 Task: Create Card Software Performance Review in Board IT Service Desk Best Practices to Workspace Flight Bookings. Create Card Physics Conference Review in Board Customer Feedback Collection and Analysis to Workspace Flight Bookings. Create Card Software Maintenance Review in Board Social Media Influencer Giveaway Strategy and Execution to Workspace Flight Bookings
Action: Mouse moved to (76, 316)
Screenshot: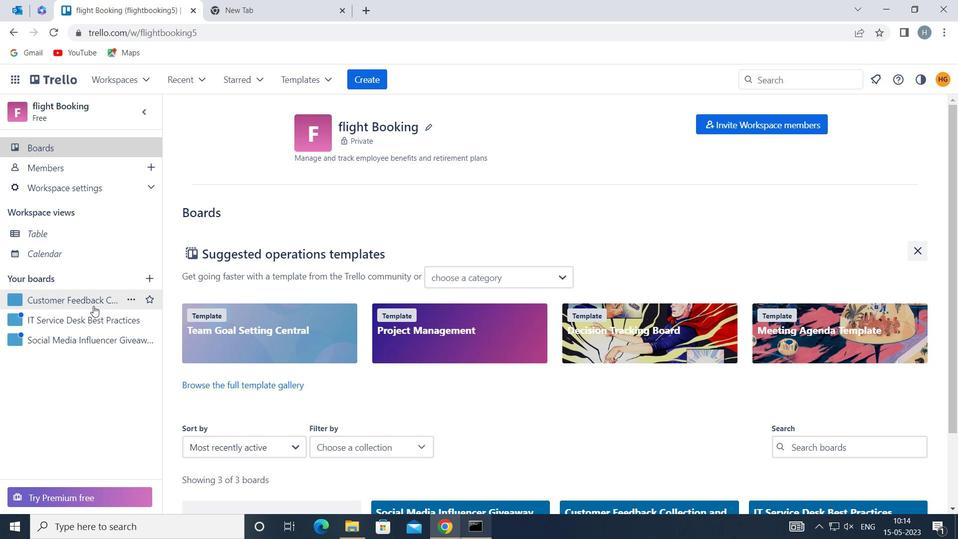 
Action: Mouse pressed left at (76, 316)
Screenshot: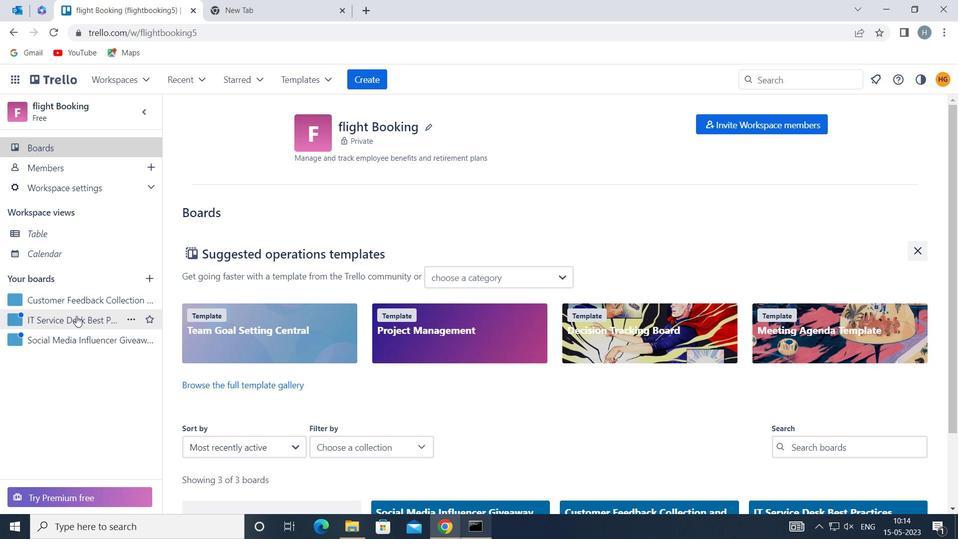 
Action: Mouse moved to (603, 180)
Screenshot: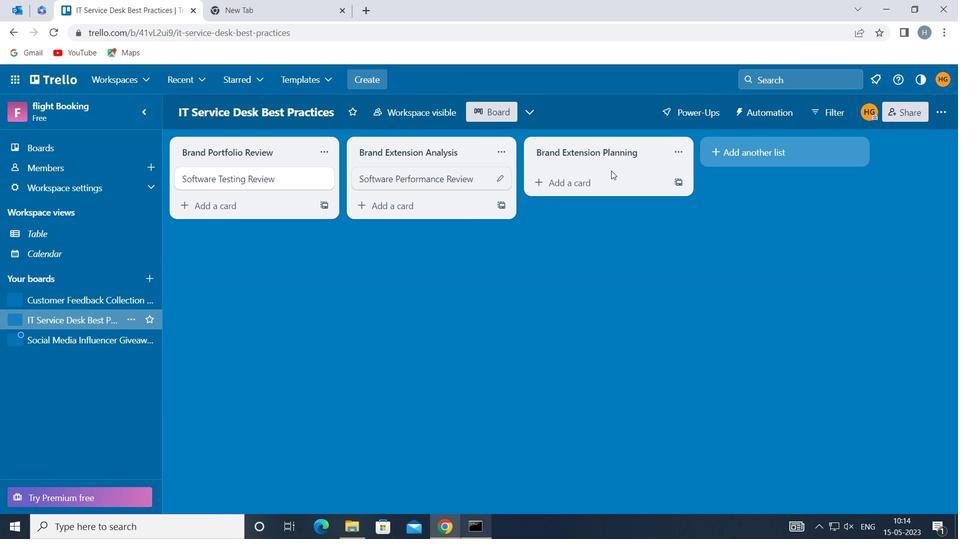
Action: Mouse pressed left at (603, 180)
Screenshot: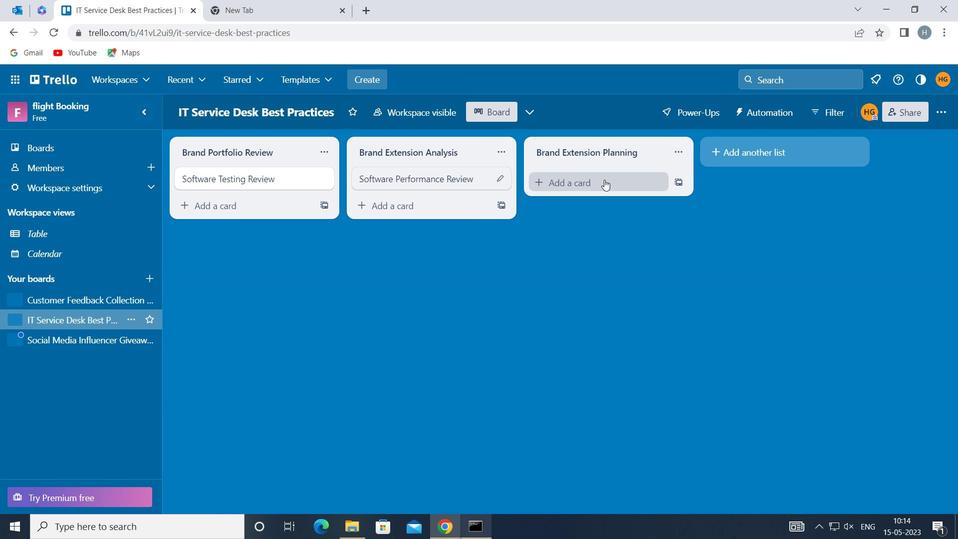 
Action: Key pressed <Key.shift>SOFTWARE<Key.space><Key.shift>PERFORMANCE<Key.space><Key.shift>REVIEW
Screenshot: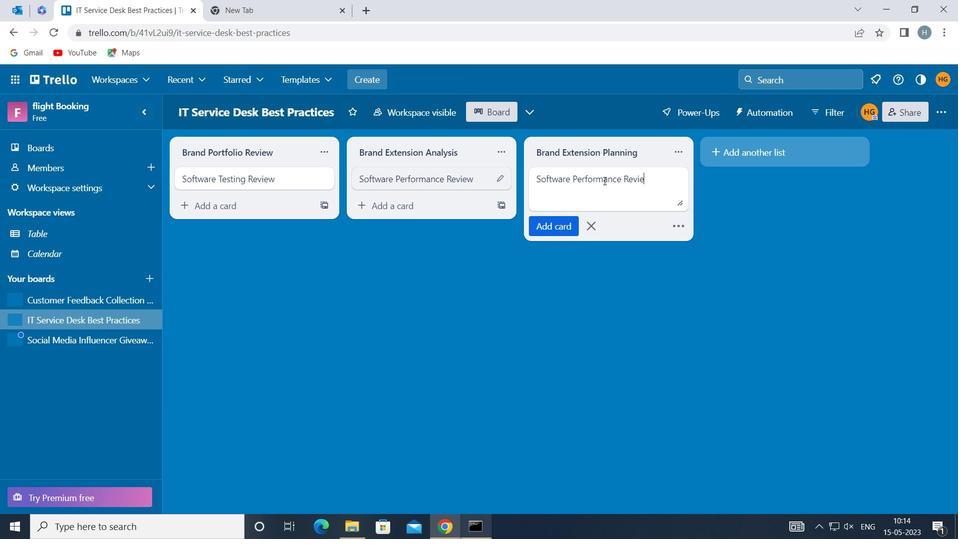 
Action: Mouse moved to (544, 225)
Screenshot: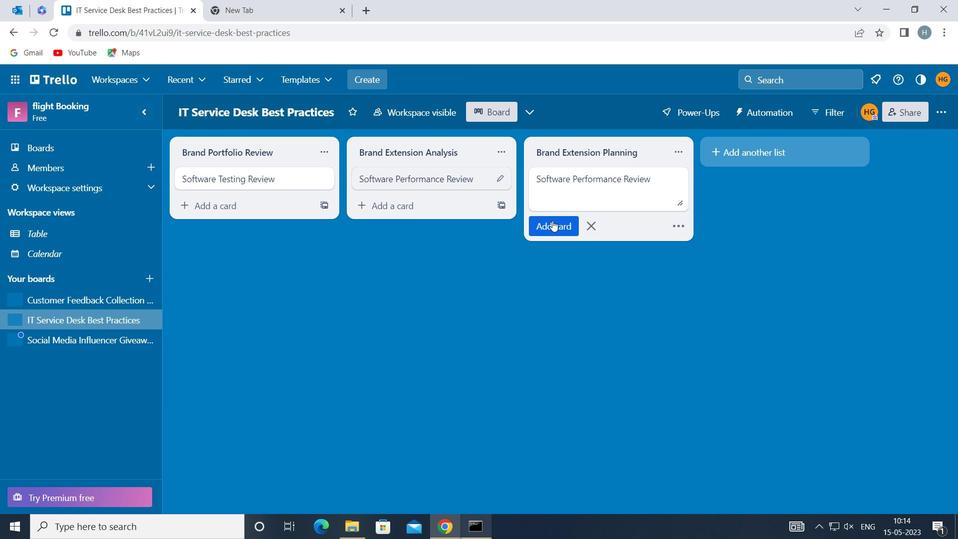 
Action: Mouse pressed left at (544, 225)
Screenshot: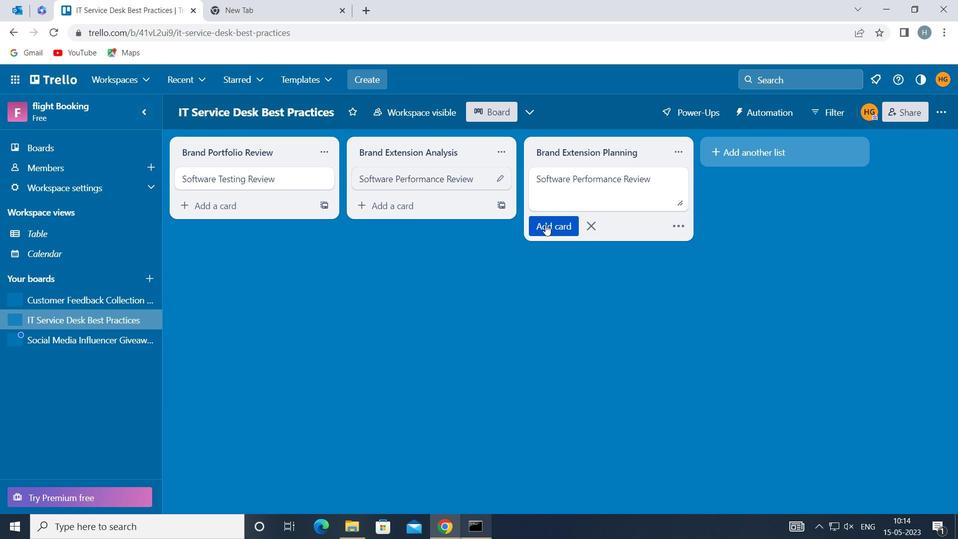 
Action: Mouse moved to (434, 299)
Screenshot: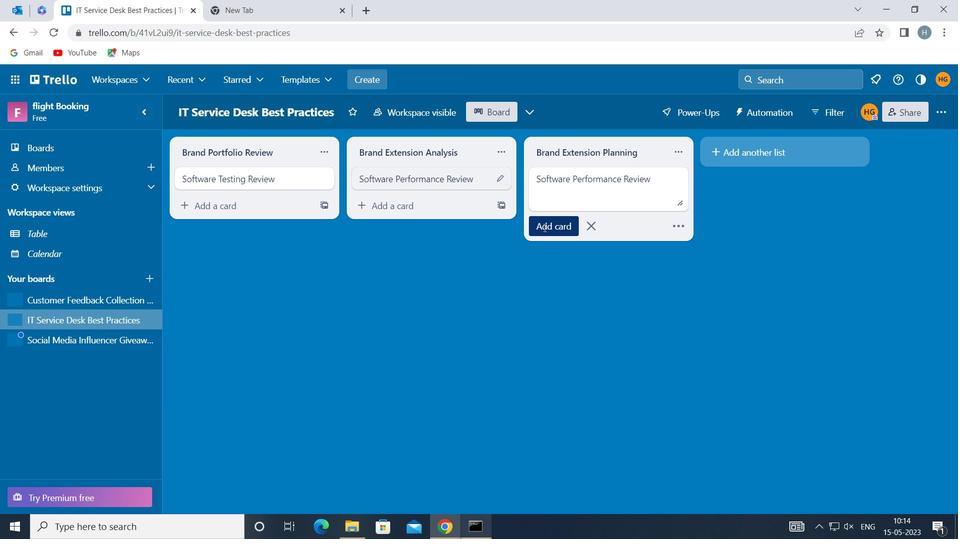 
Action: Mouse pressed left at (434, 299)
Screenshot: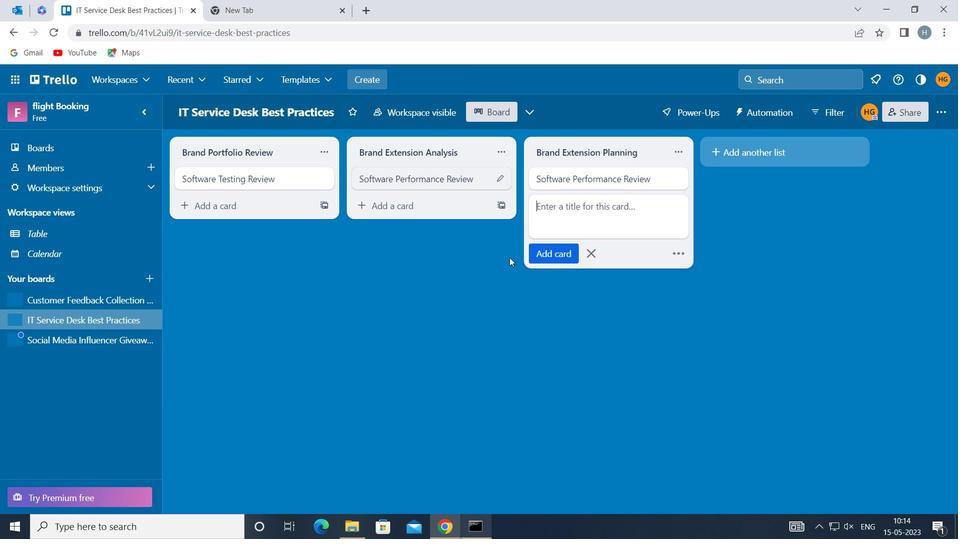 
Action: Mouse moved to (29, 303)
Screenshot: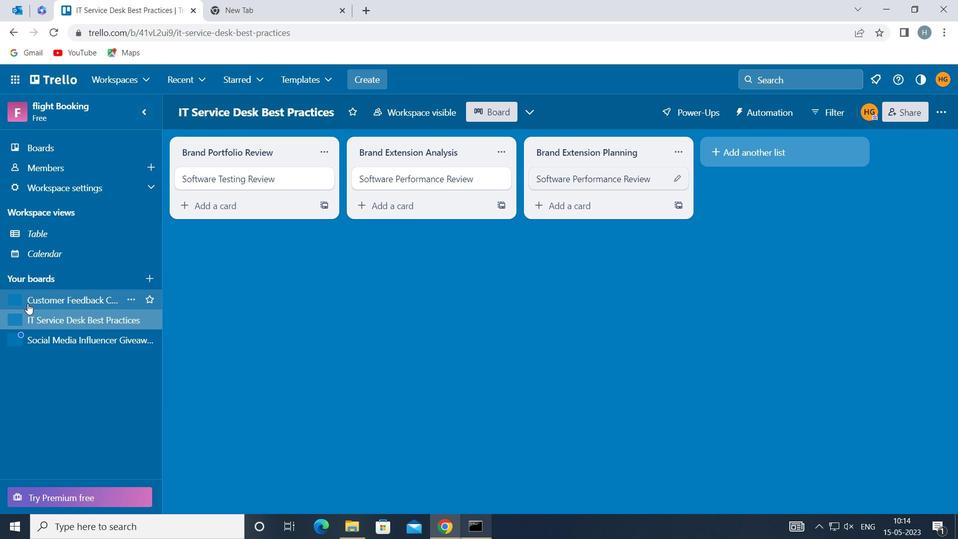 
Action: Mouse pressed left at (29, 303)
Screenshot: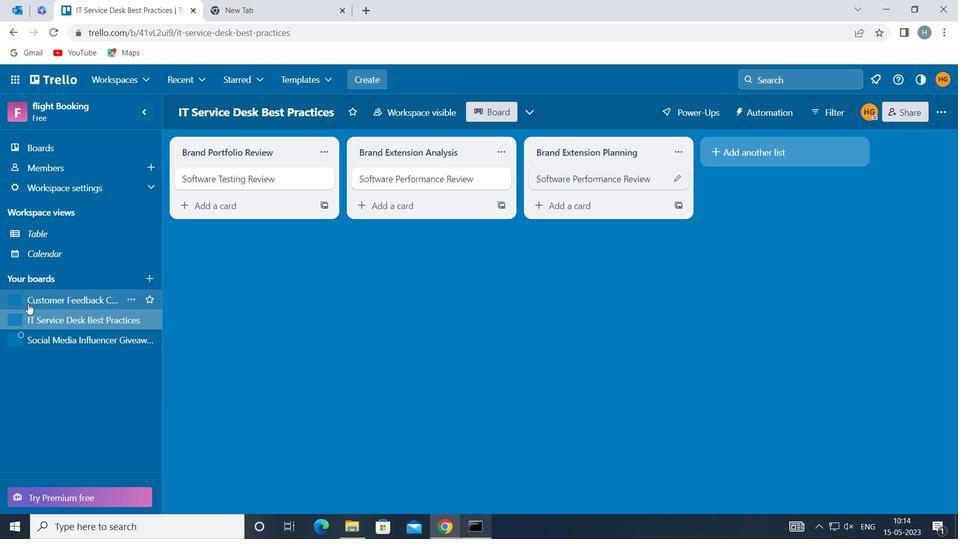 
Action: Mouse moved to (592, 186)
Screenshot: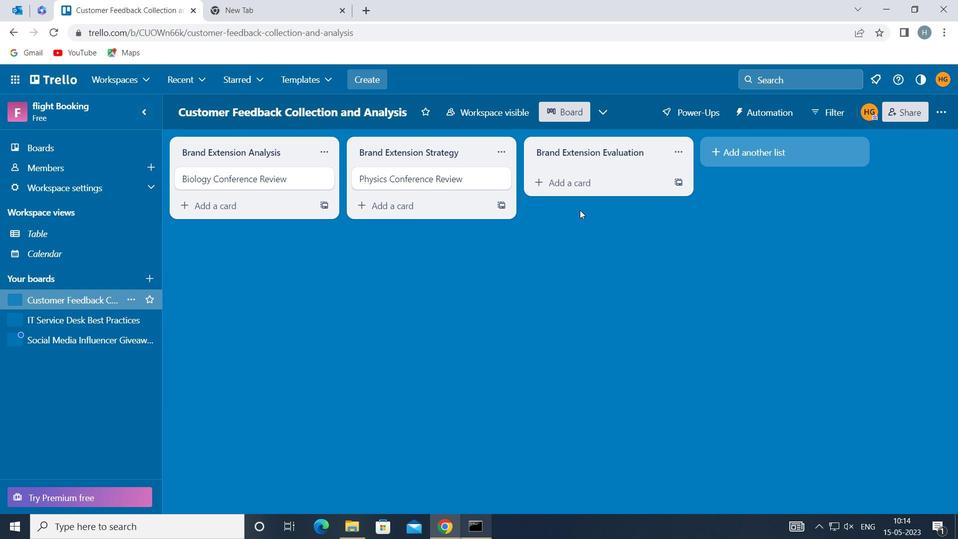 
Action: Mouse pressed left at (592, 186)
Screenshot: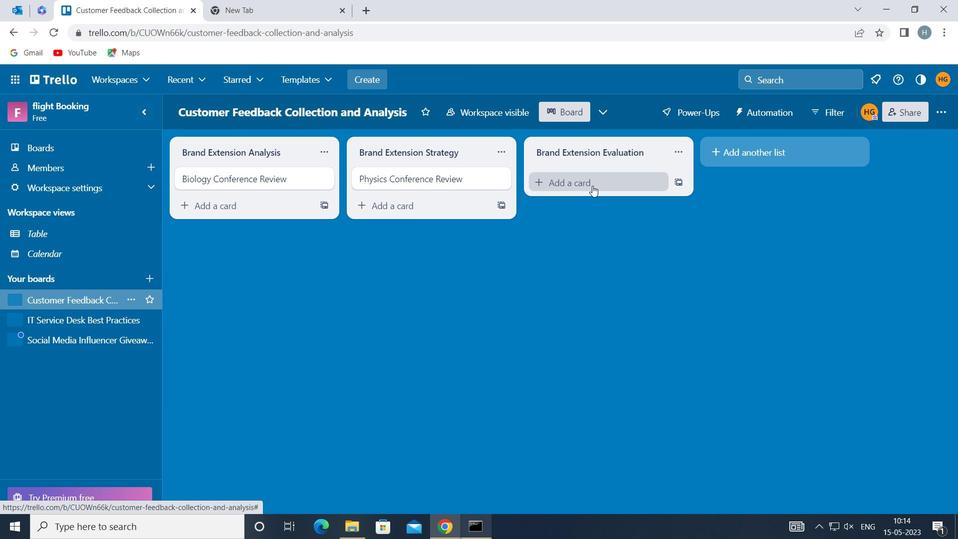 
Action: Key pressed <Key.shift>PHYSICS<Key.space><Key.shift>CONFERENCE<Key.space><Key.shift>REVIEW
Screenshot: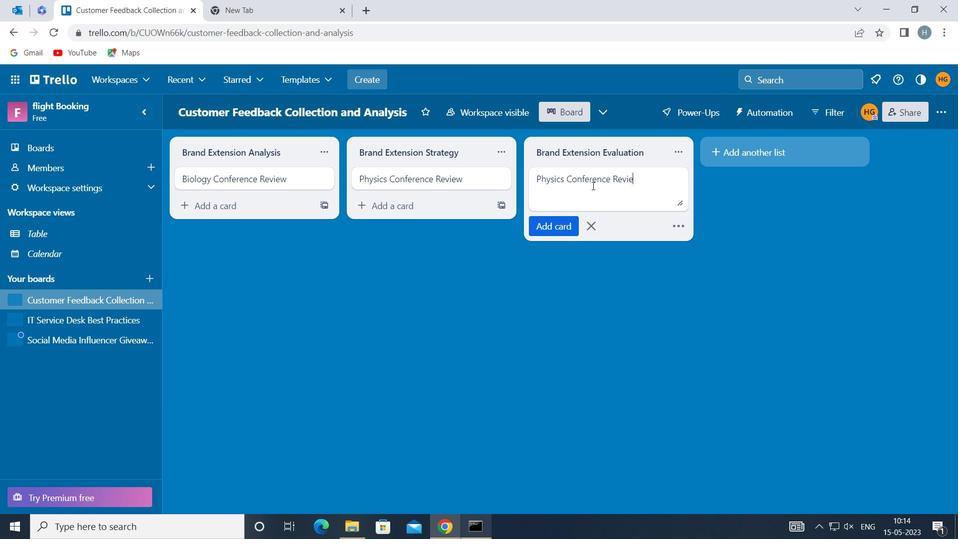 
Action: Mouse moved to (561, 225)
Screenshot: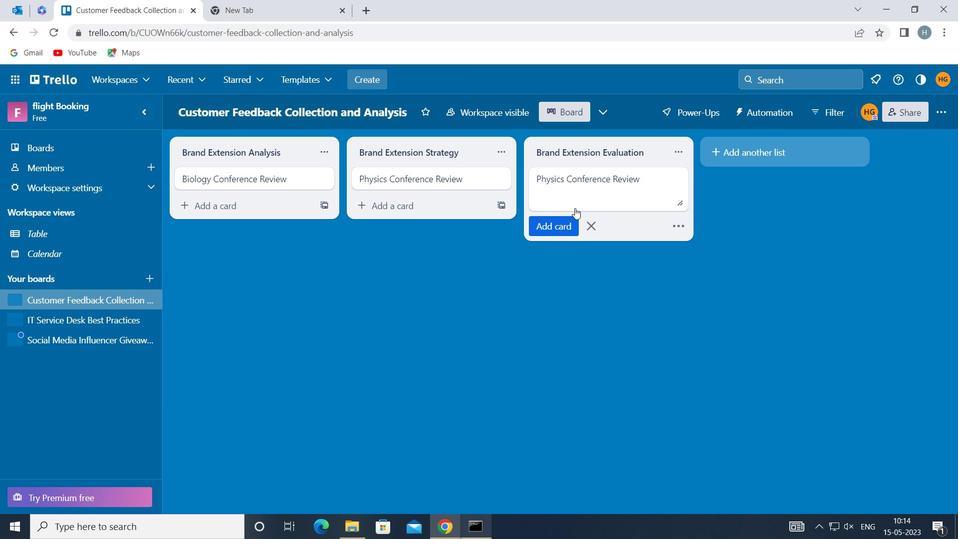 
Action: Mouse pressed left at (561, 225)
Screenshot: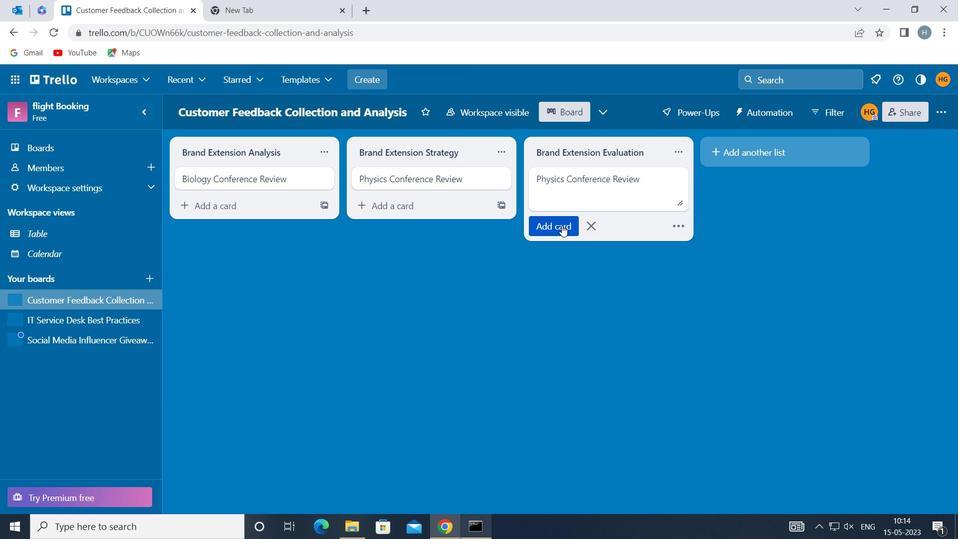
Action: Mouse moved to (524, 291)
Screenshot: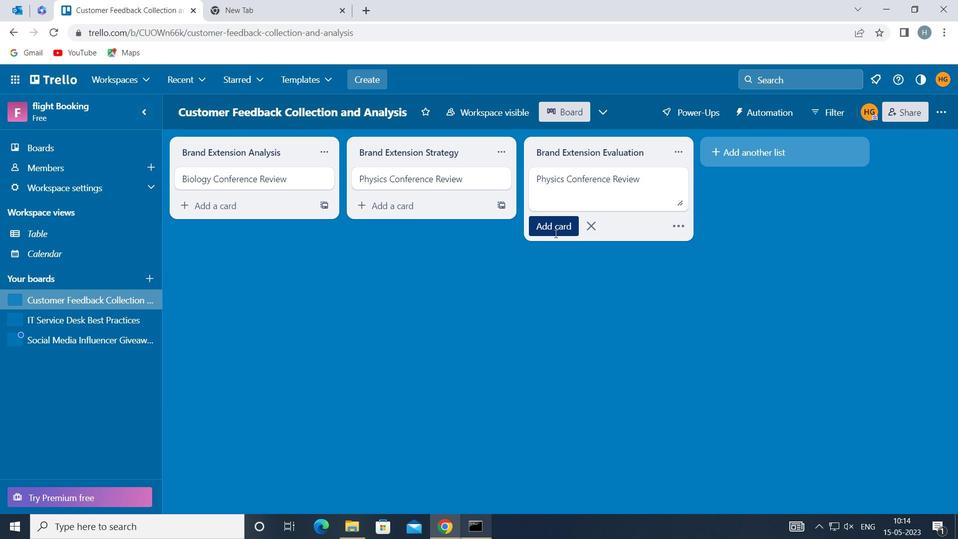 
Action: Mouse pressed left at (524, 291)
Screenshot: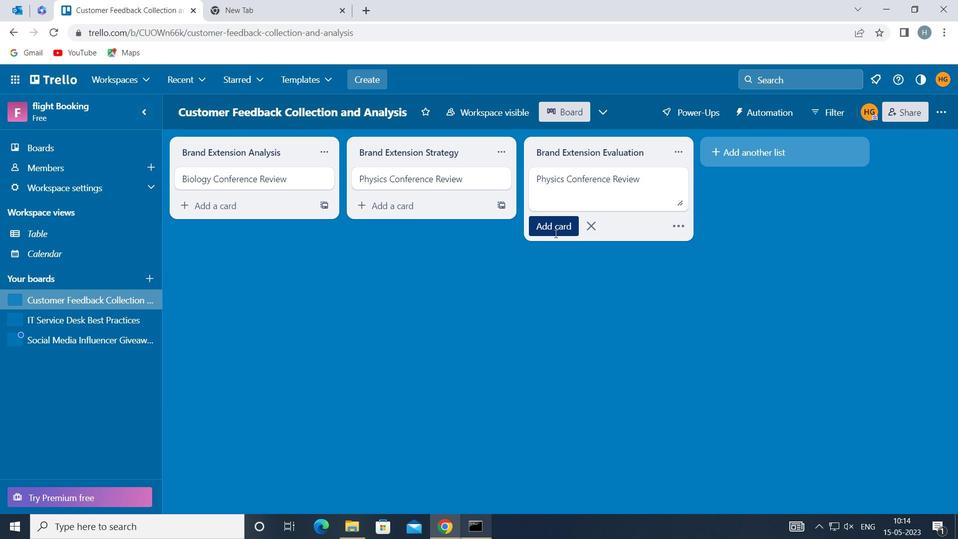 
Action: Mouse moved to (70, 340)
Screenshot: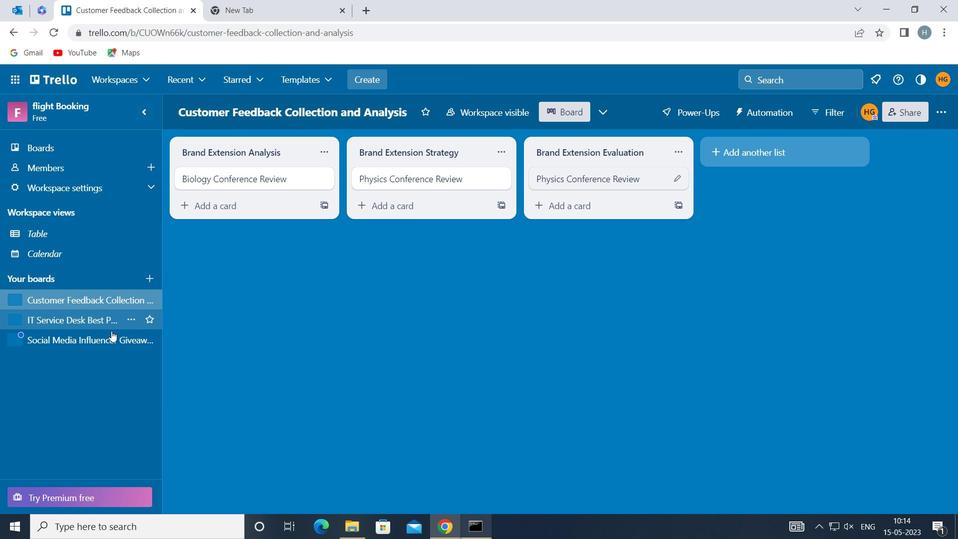 
Action: Mouse pressed left at (70, 340)
Screenshot: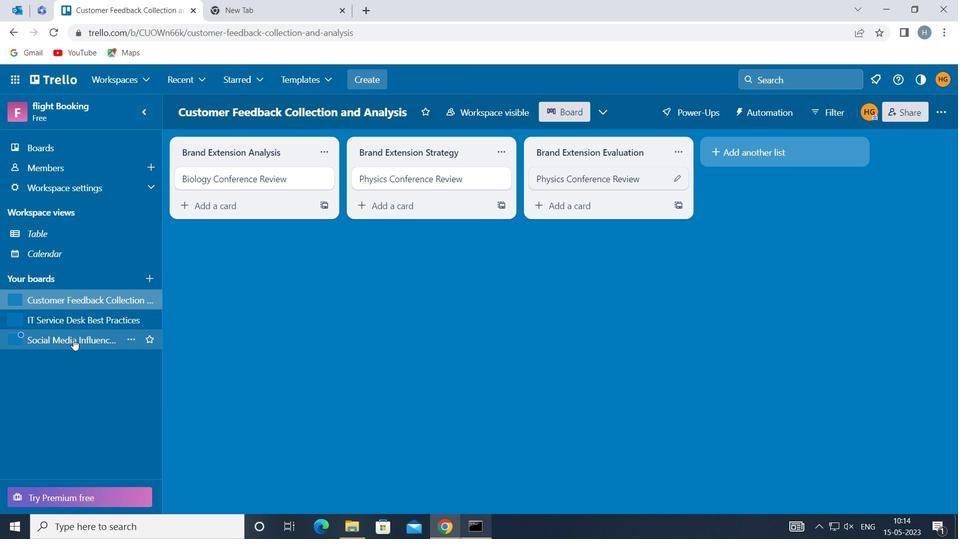 
Action: Mouse moved to (585, 184)
Screenshot: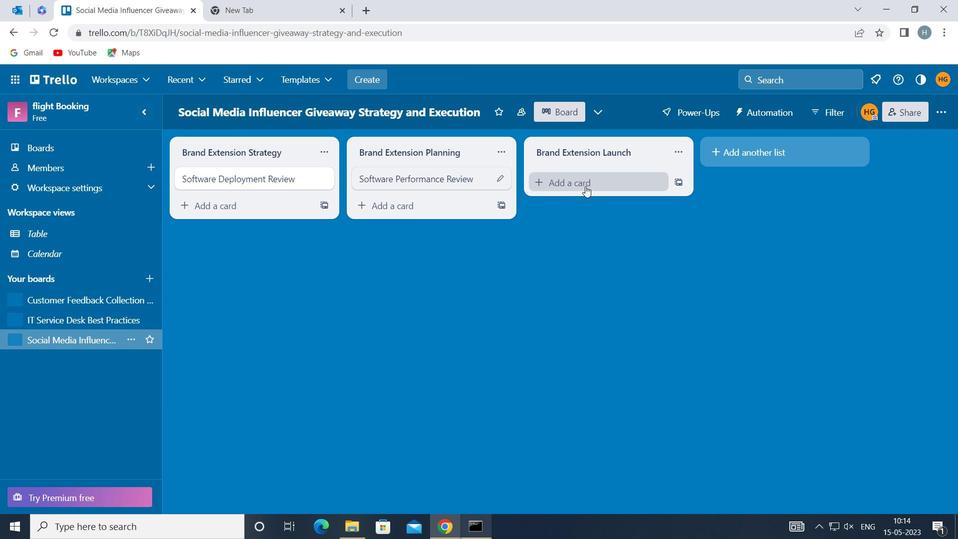 
Action: Mouse pressed left at (585, 184)
Screenshot: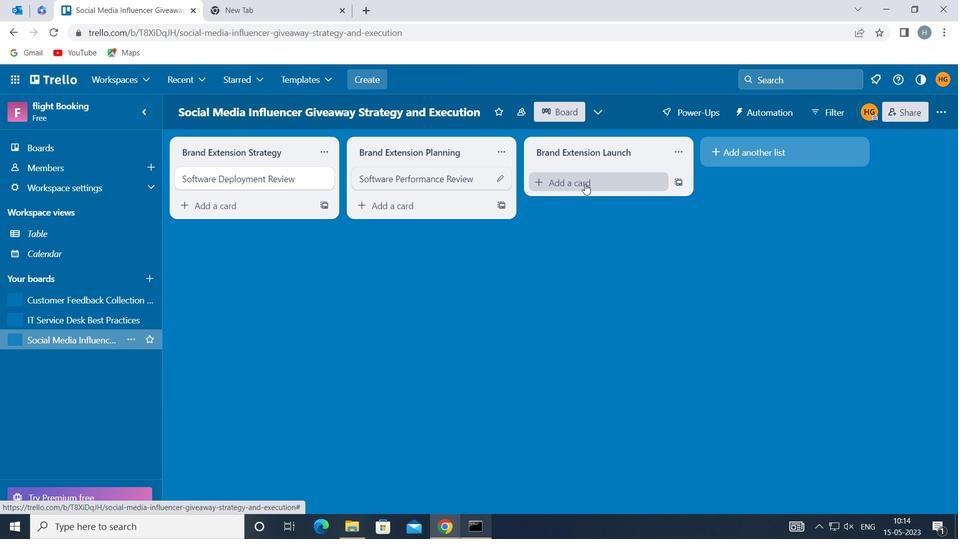 
Action: Key pressed <Key.shift>SOFTWARE<Key.space><Key.shift>MAINTENANCE<Key.space><Key.shift>REVIEW
Screenshot: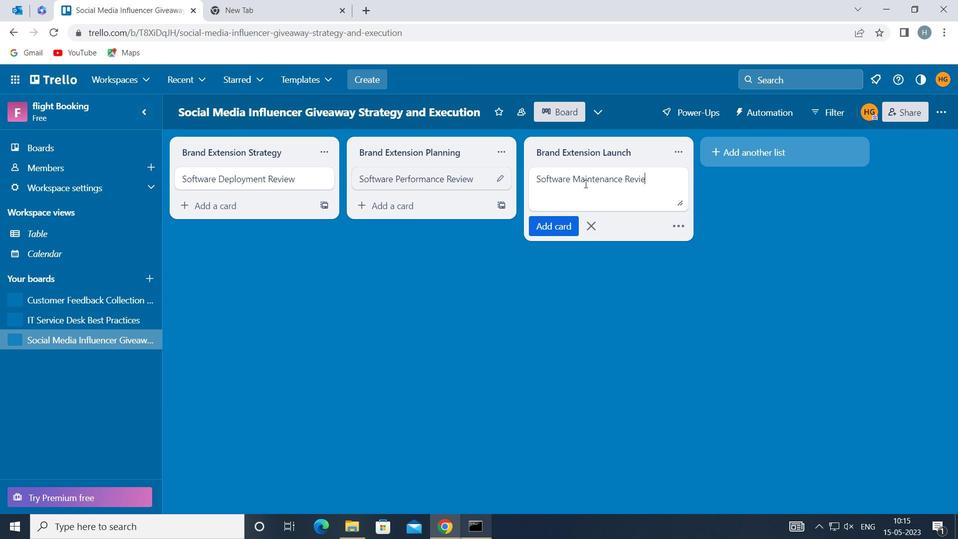 
Action: Mouse moved to (560, 224)
Screenshot: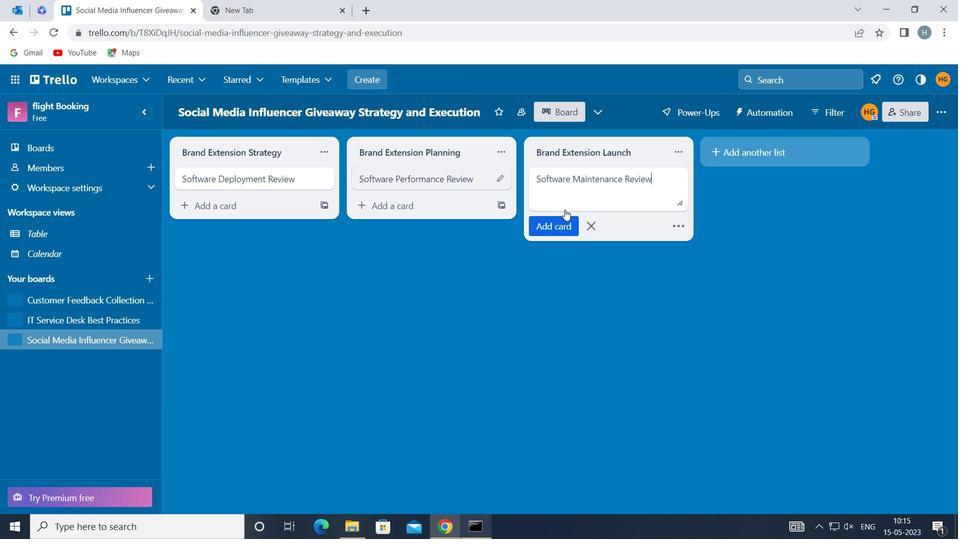 
Action: Mouse pressed left at (560, 224)
Screenshot: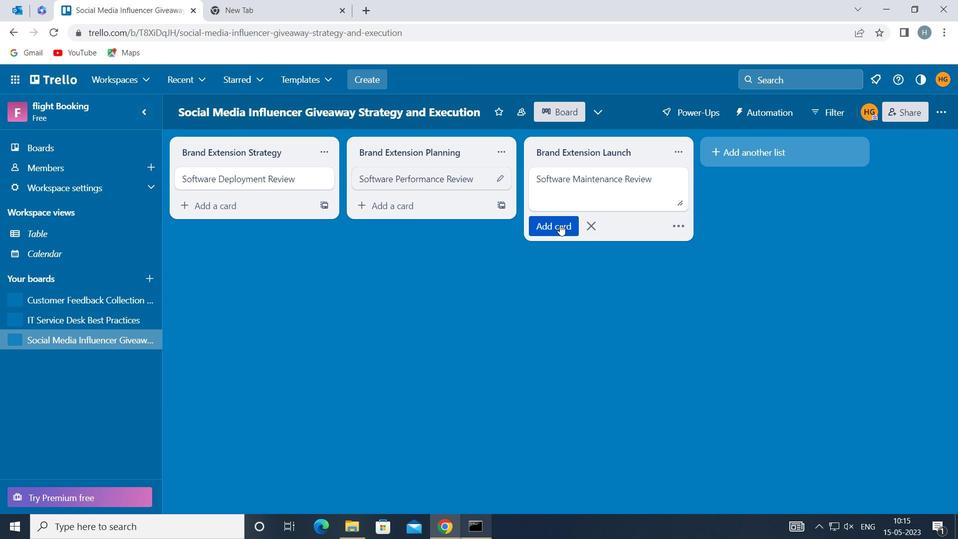 
Action: Mouse moved to (554, 315)
Screenshot: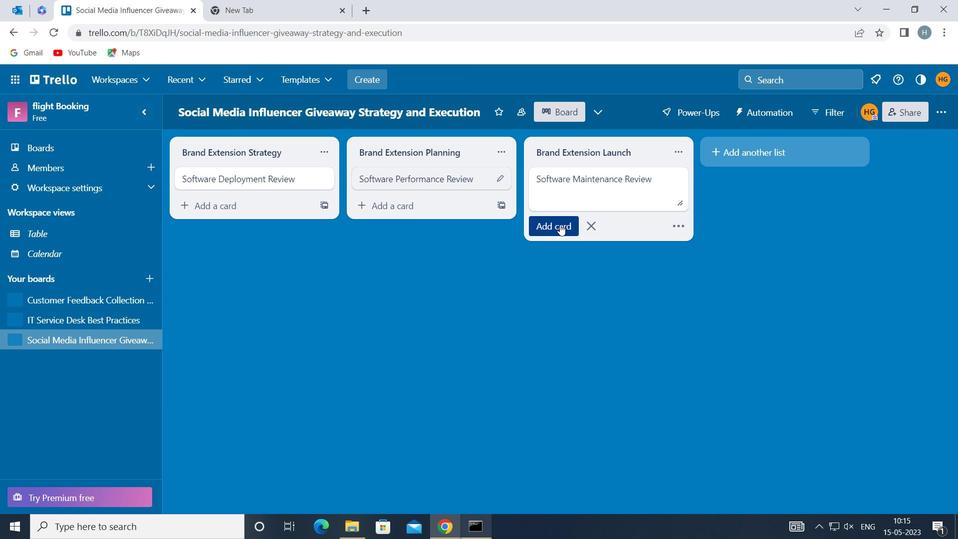 
Action: Mouse pressed left at (554, 315)
Screenshot: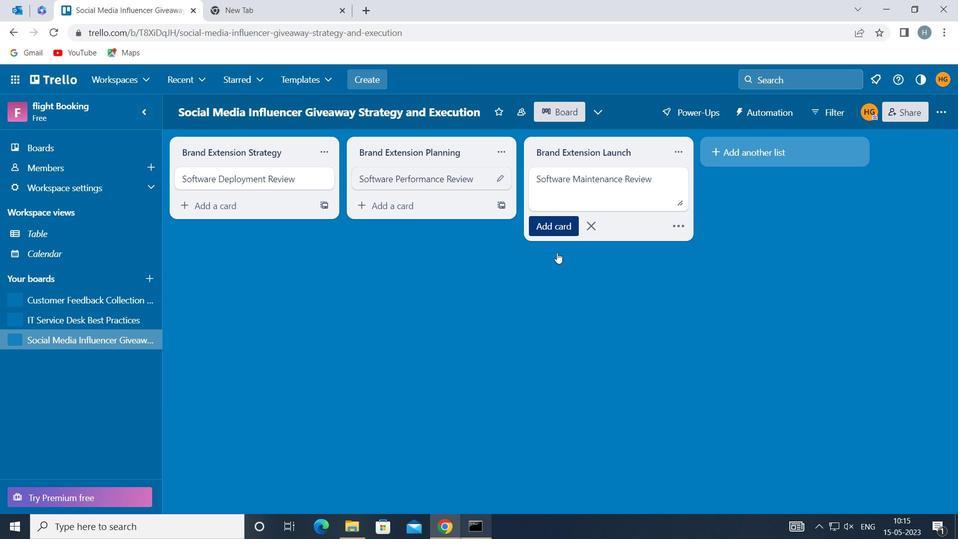 
Action: Mouse moved to (554, 315)
Screenshot: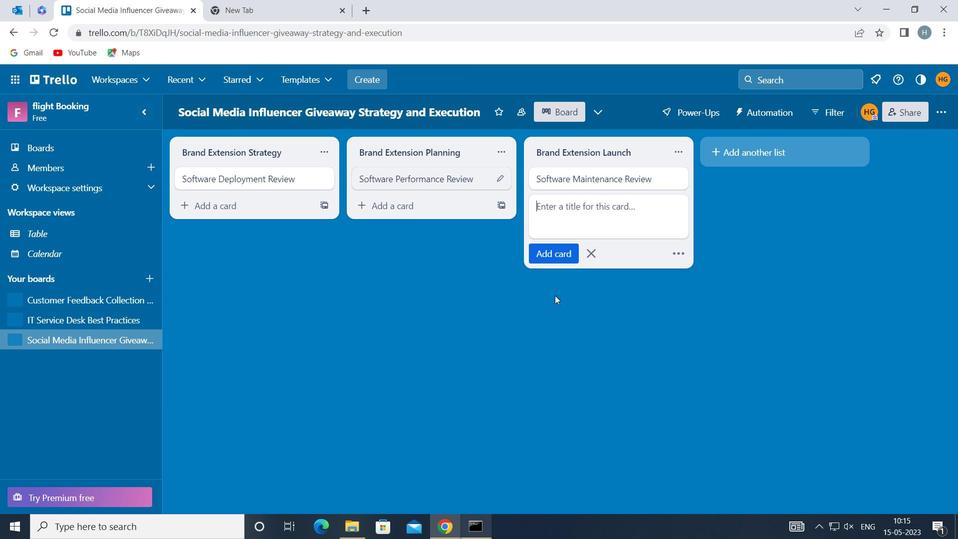 
